Task: Look for products from Sprouts only.
Action: Mouse pressed left at (27, 100)
Screenshot: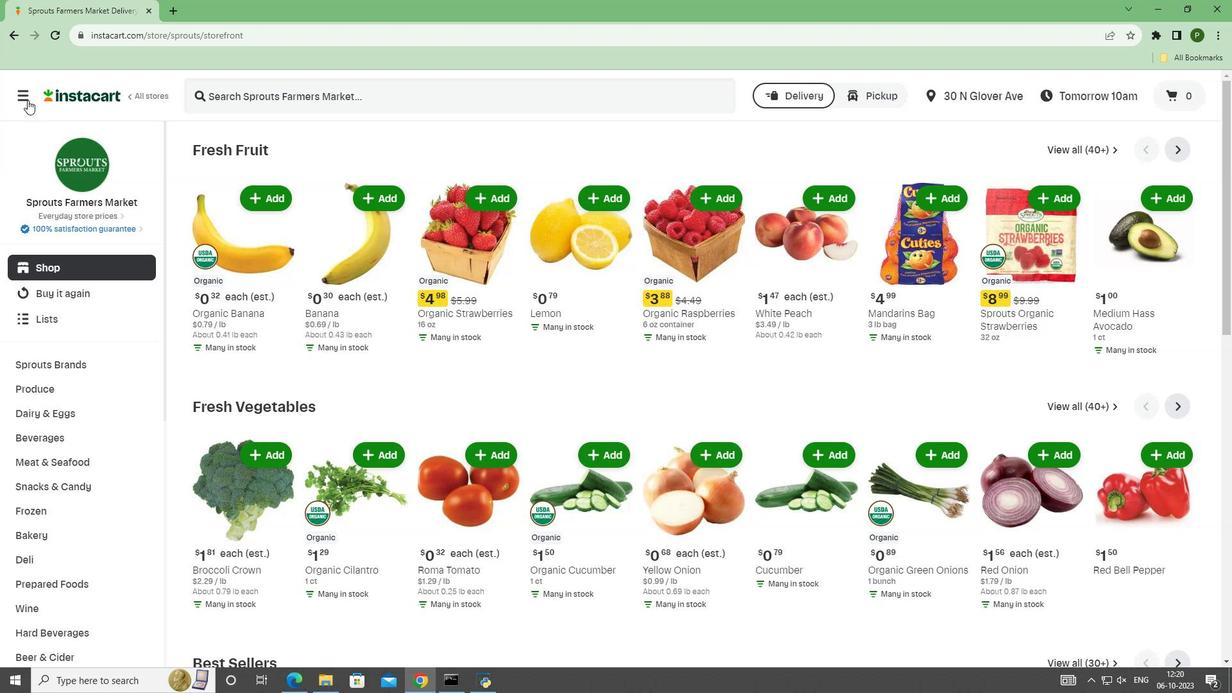 
Action: Mouse moved to (70, 334)
Screenshot: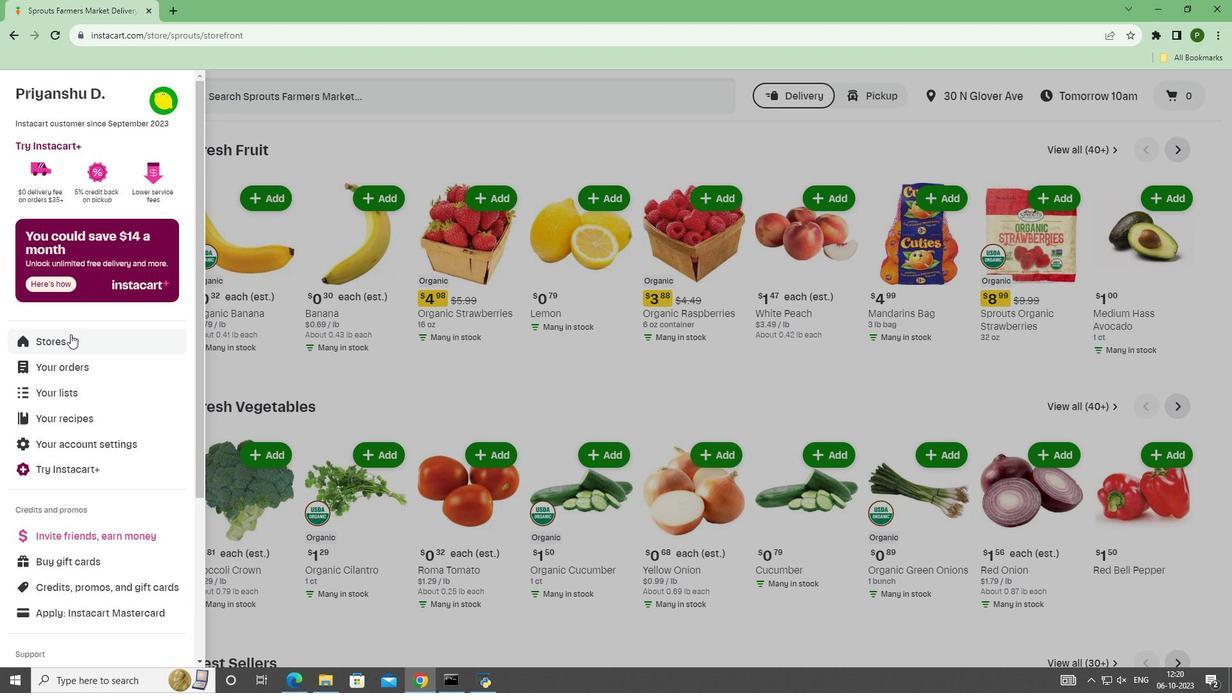 
Action: Mouse pressed left at (70, 334)
Screenshot: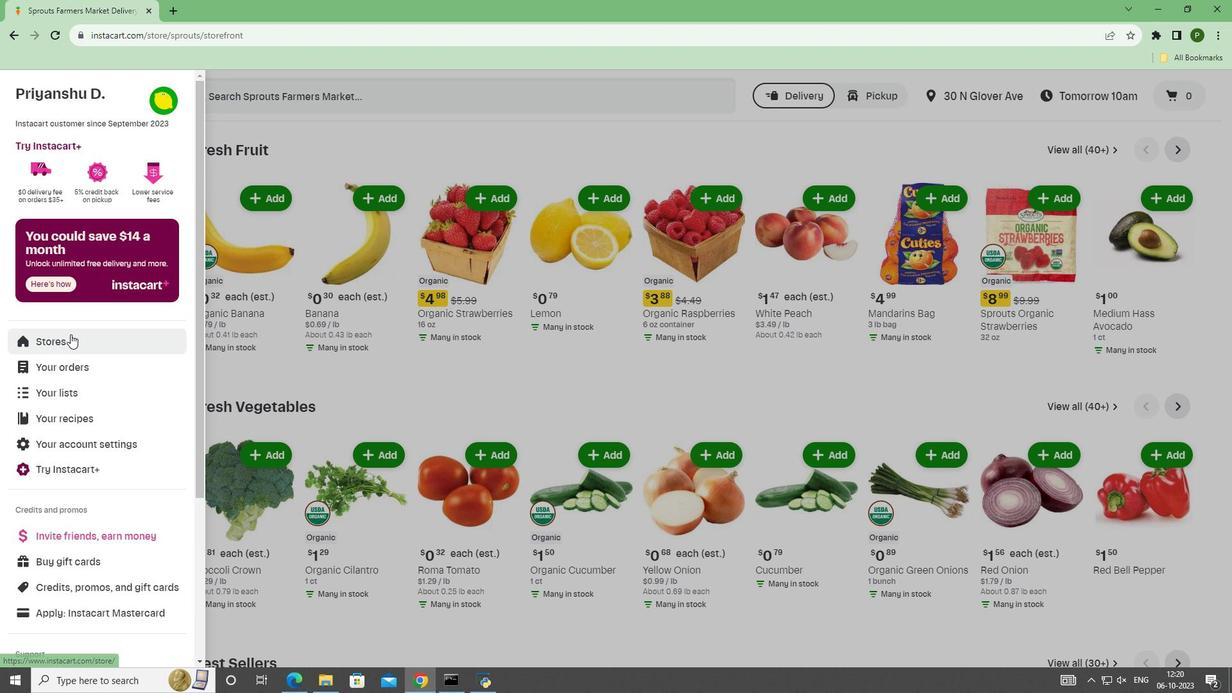 
Action: Mouse moved to (279, 156)
Screenshot: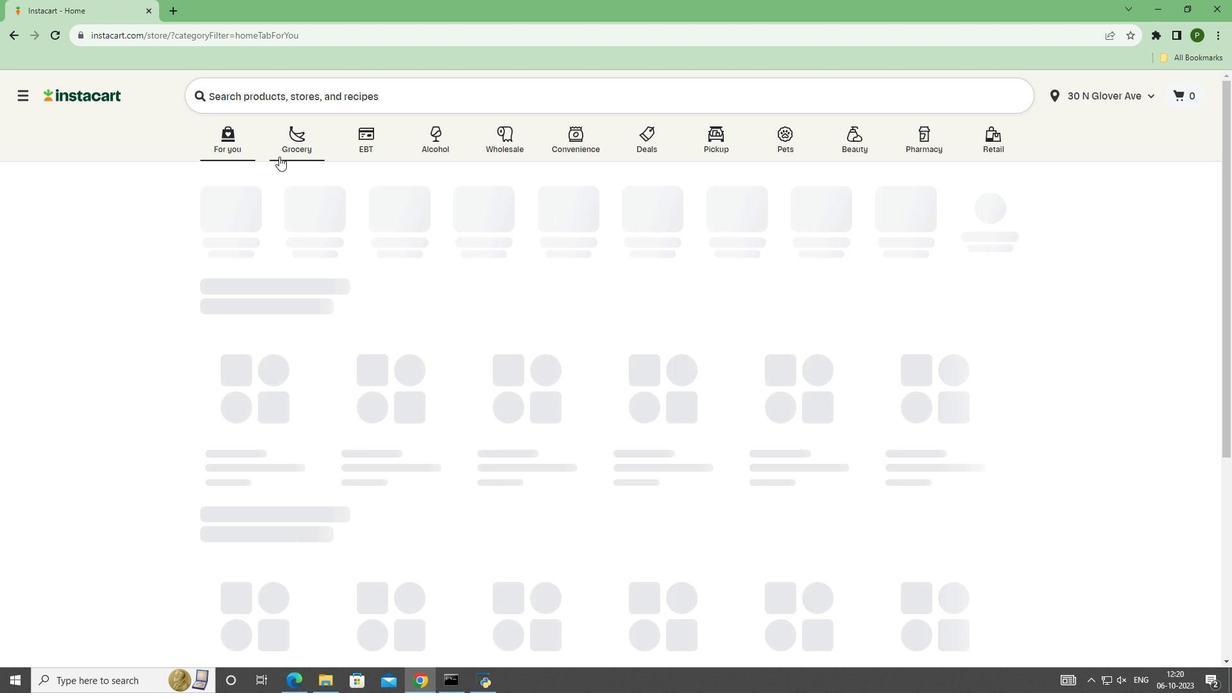 
Action: Mouse pressed left at (279, 156)
Screenshot: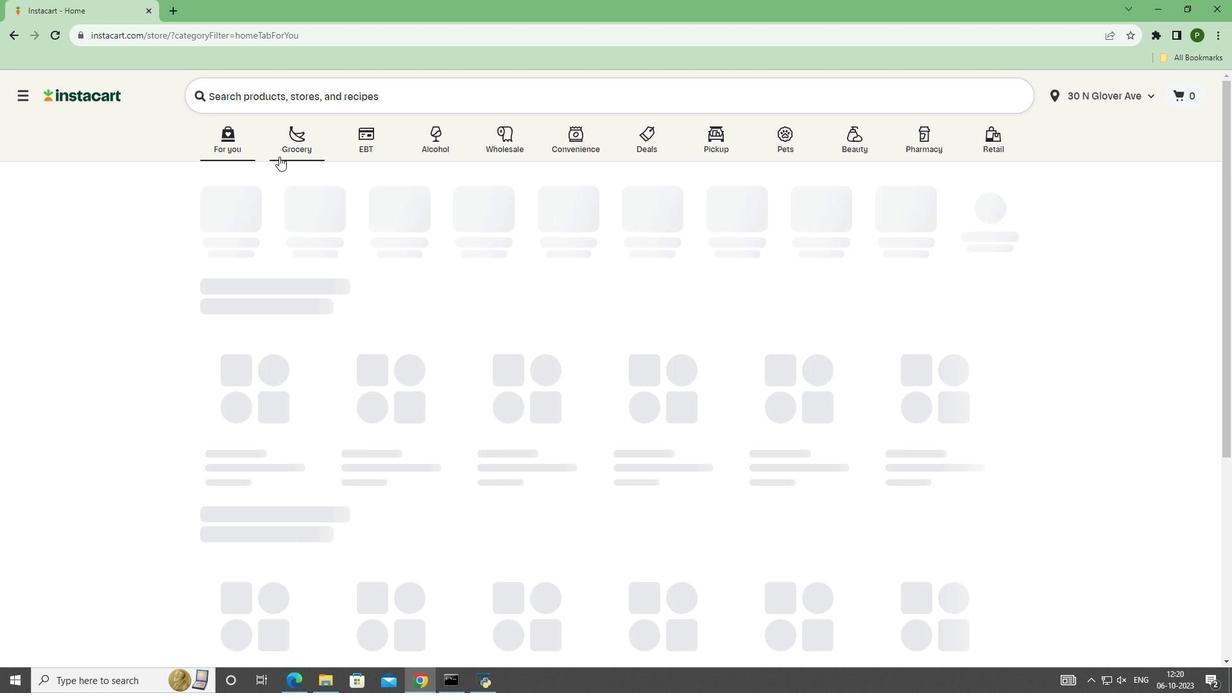 
Action: Mouse moved to (770, 290)
Screenshot: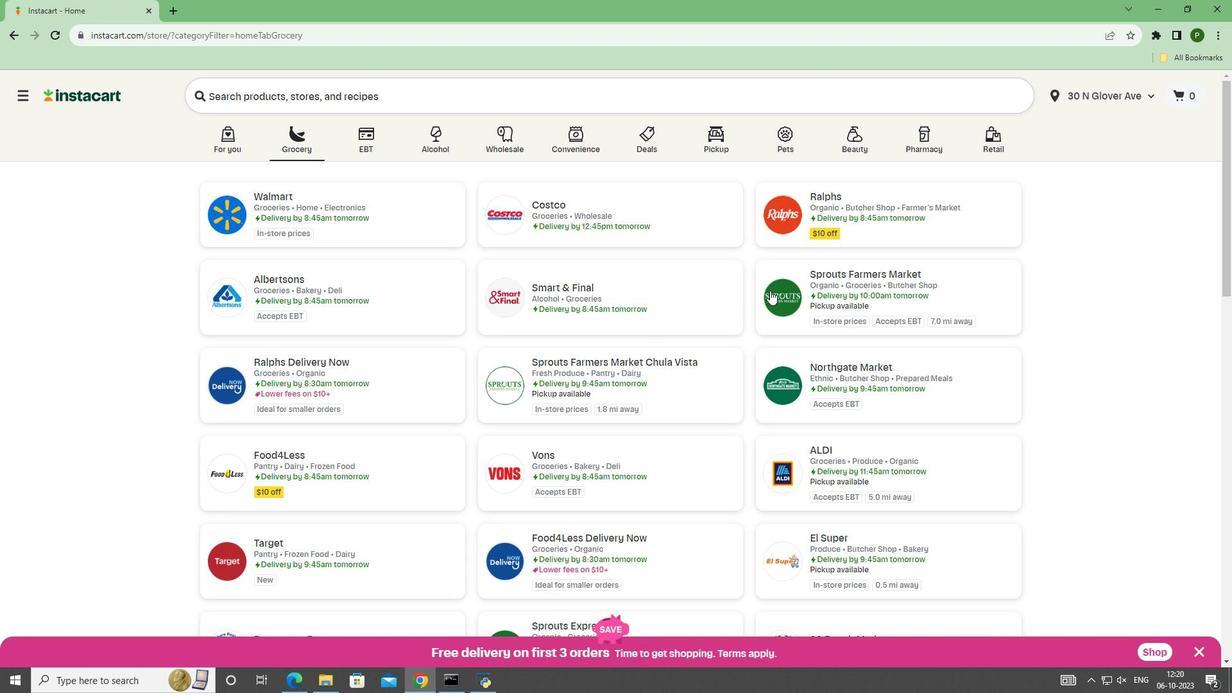 
Action: Mouse pressed left at (770, 290)
Screenshot: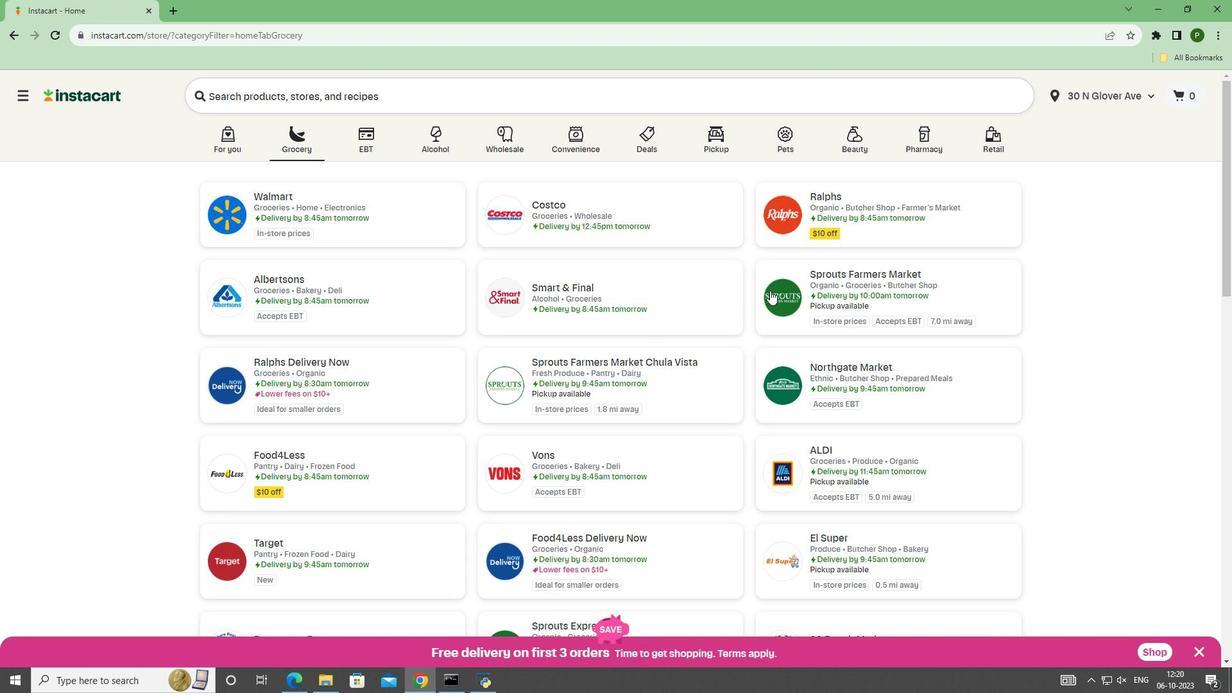 
Action: Mouse moved to (79, 412)
Screenshot: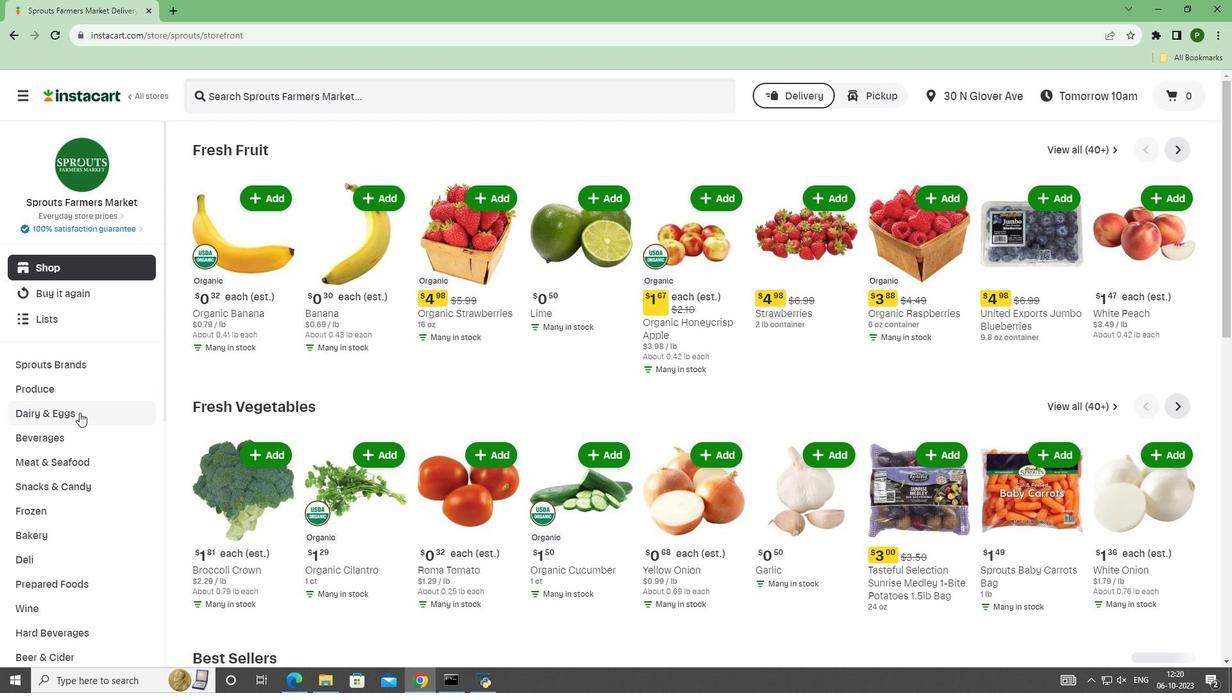 
Action: Mouse pressed left at (79, 412)
Screenshot: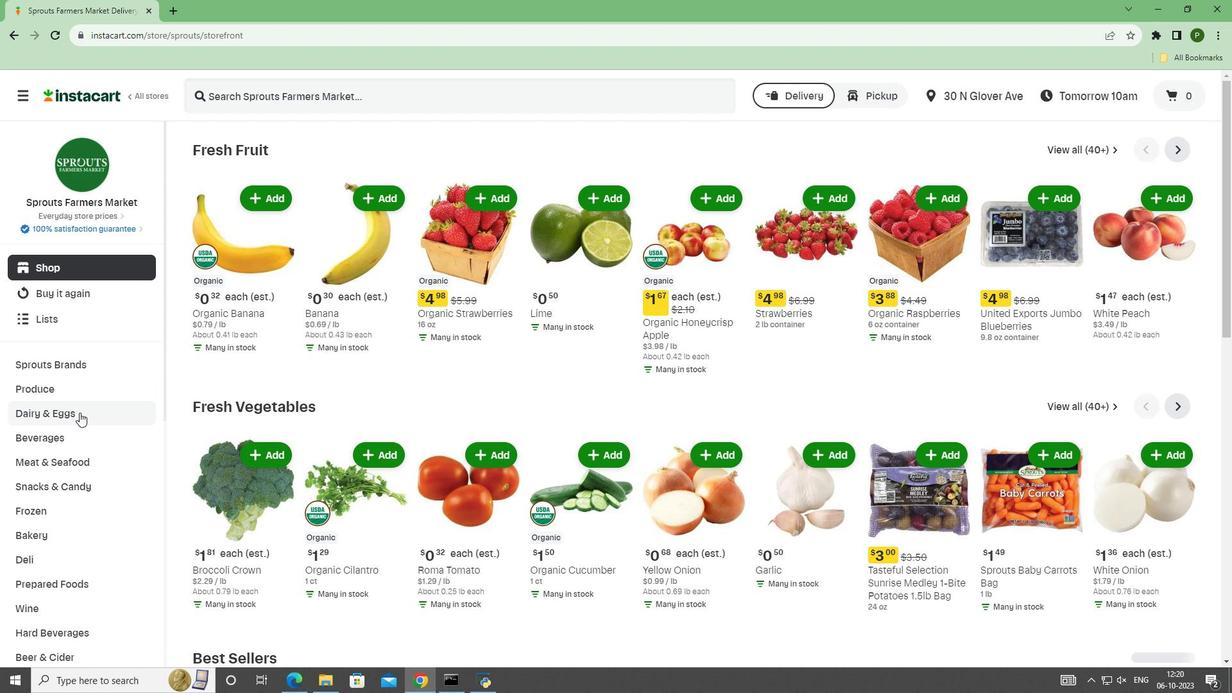 
Action: Mouse moved to (68, 469)
Screenshot: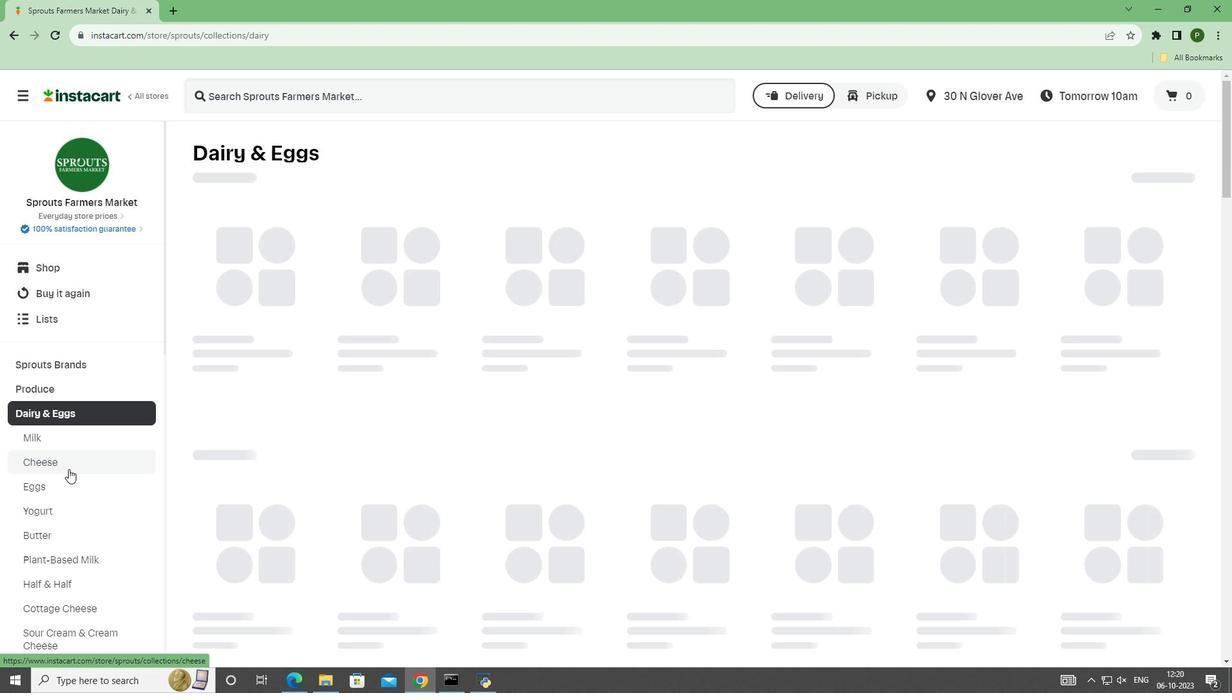 
Action: Mouse pressed left at (68, 469)
Screenshot: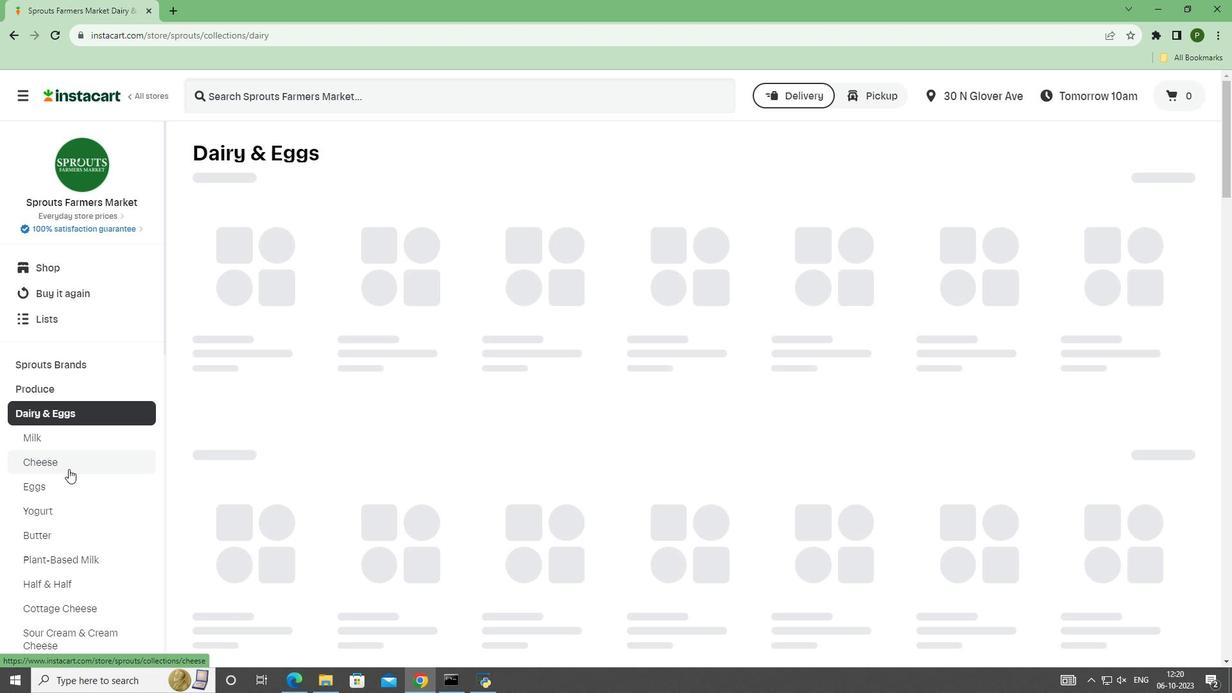 
Action: Mouse moved to (403, 273)
Screenshot: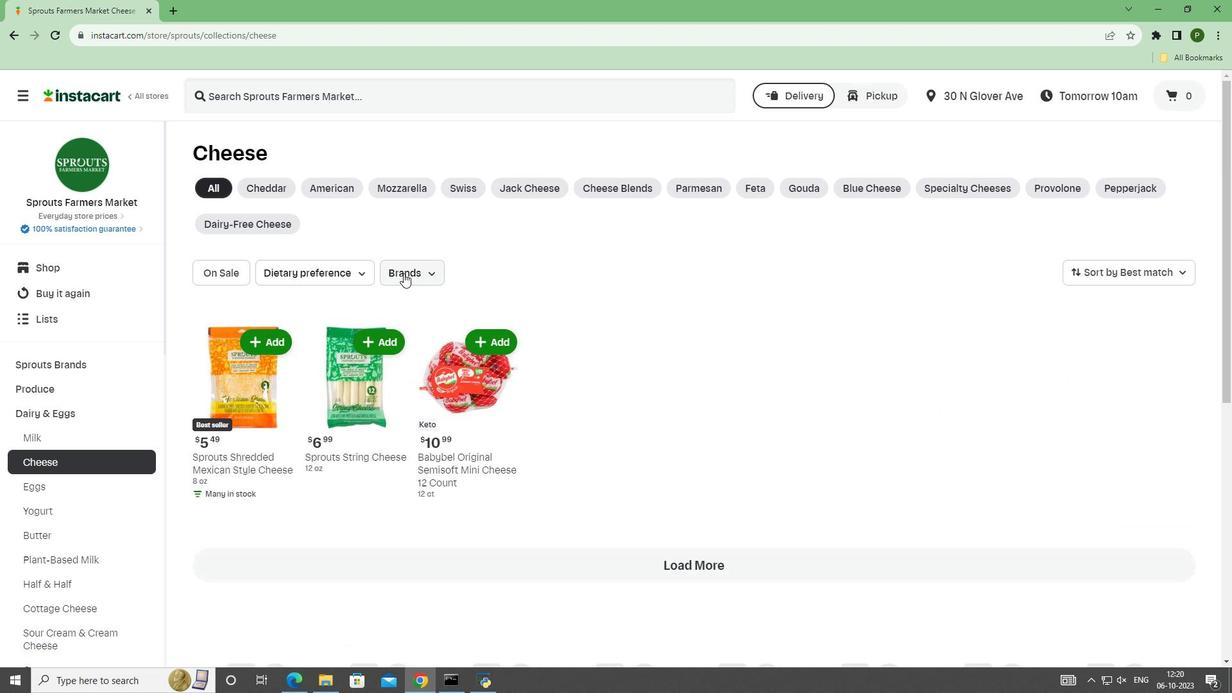 
Action: Mouse pressed left at (403, 273)
Screenshot: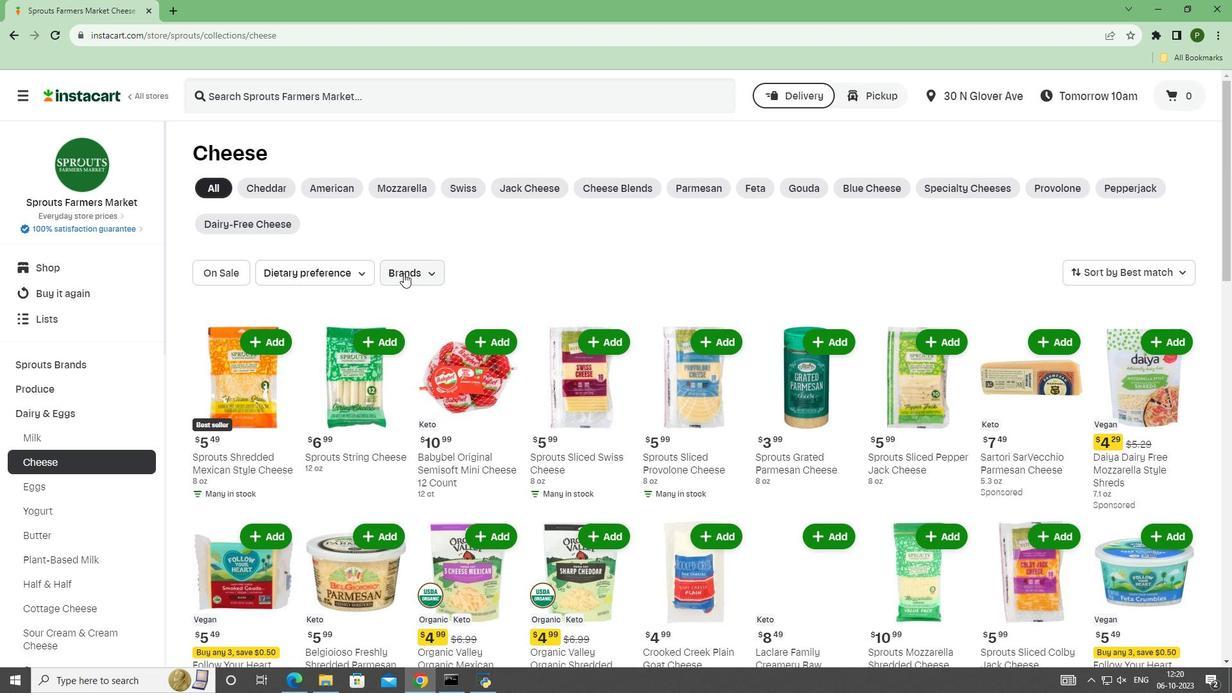 
Action: Mouse moved to (395, 345)
Screenshot: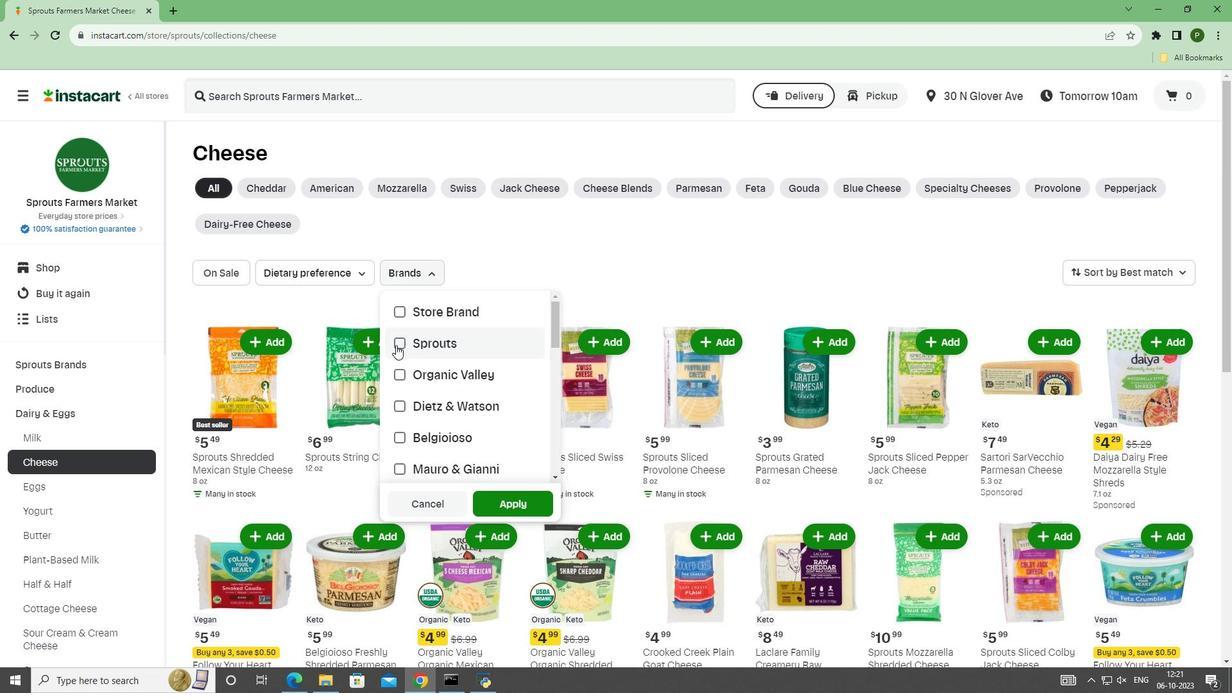 
Action: Mouse pressed left at (395, 345)
Screenshot: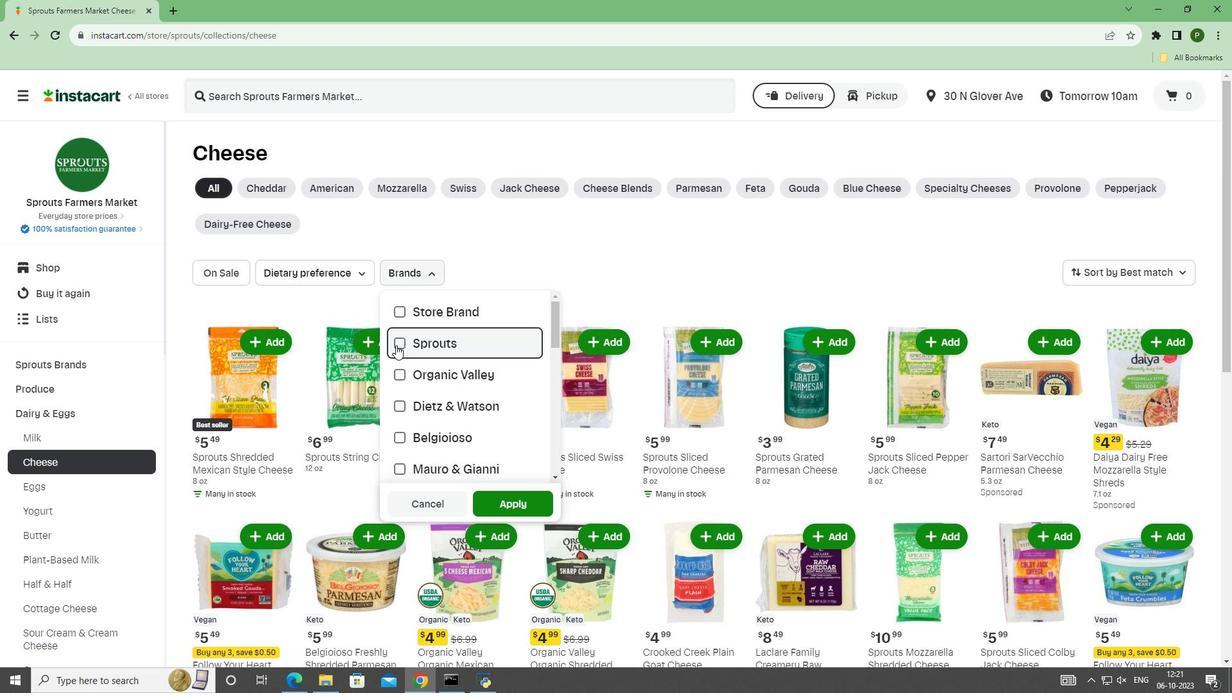
Action: Mouse moved to (510, 501)
Screenshot: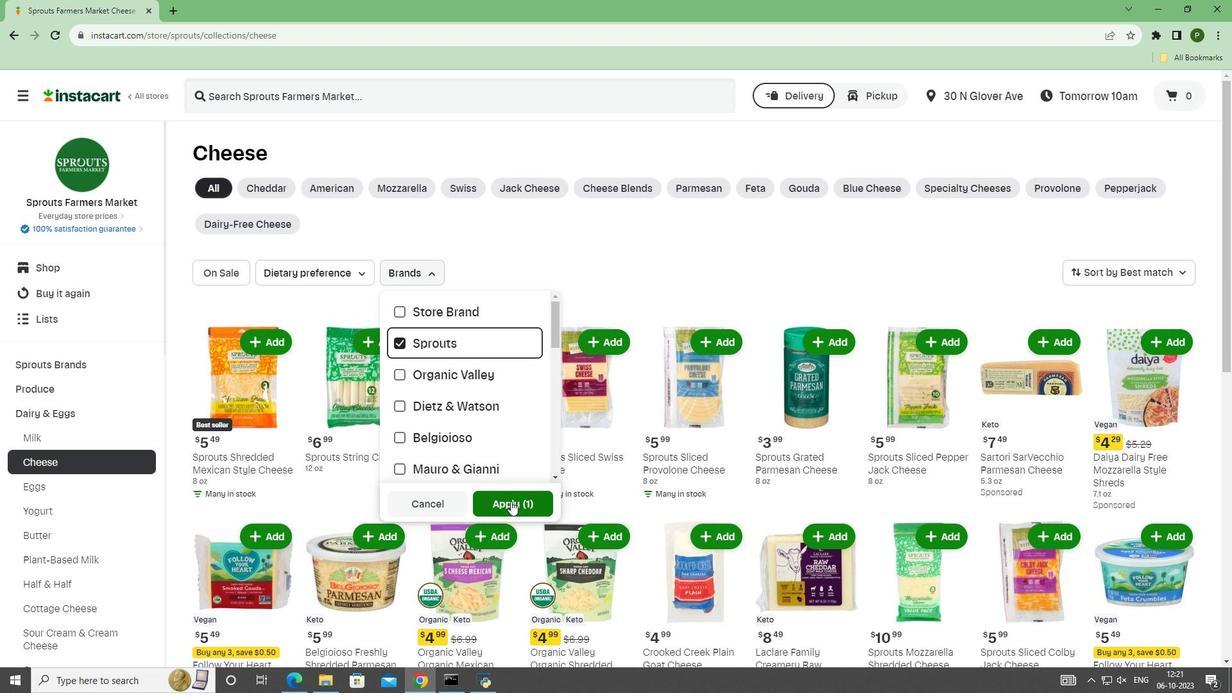 
Action: Mouse pressed left at (510, 501)
Screenshot: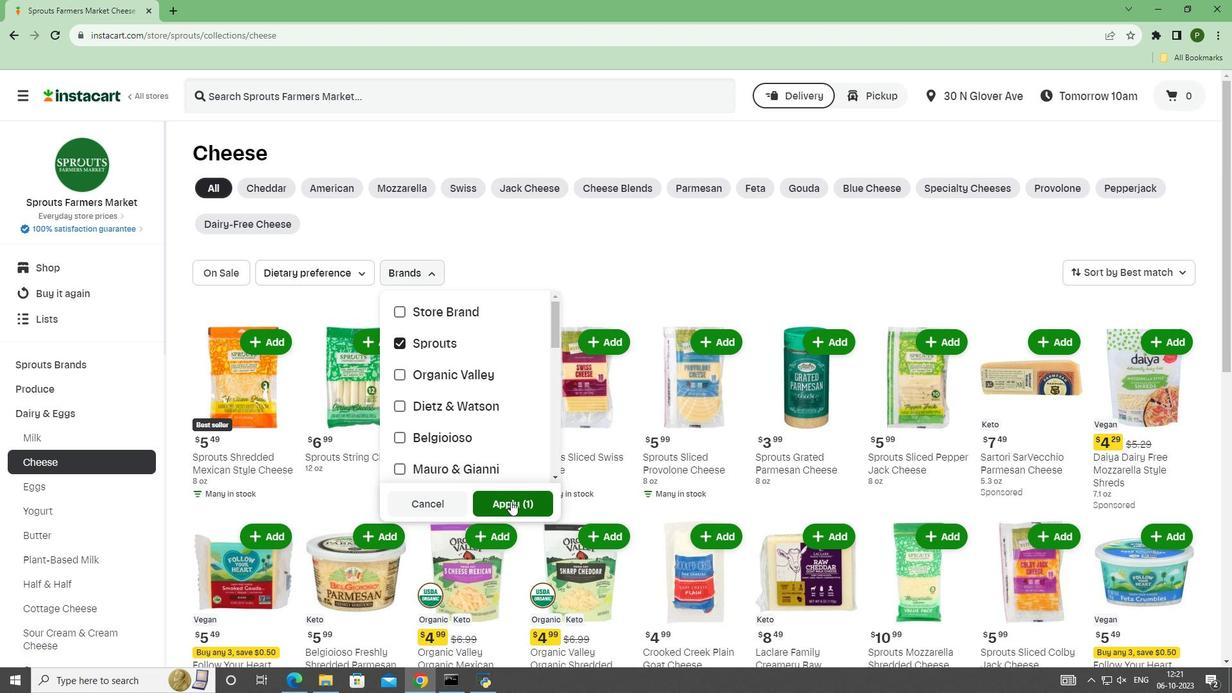 
Action: Mouse moved to (727, 565)
Screenshot: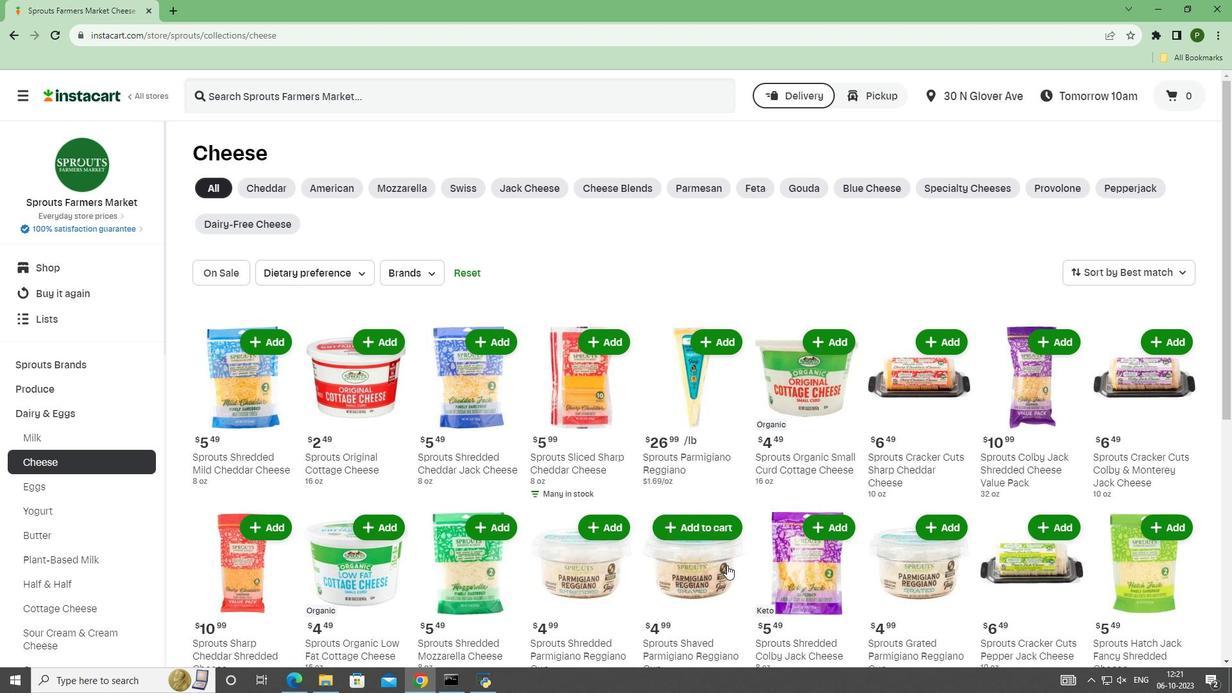 
